 Task: Create in the project ToughWorks in Backlog an issue 'Improve the appâ€™s navigation and menu structure', assign it to team member softage.1@softage.net and change the status to IN PROGRESS.
Action: Mouse moved to (197, 437)
Screenshot: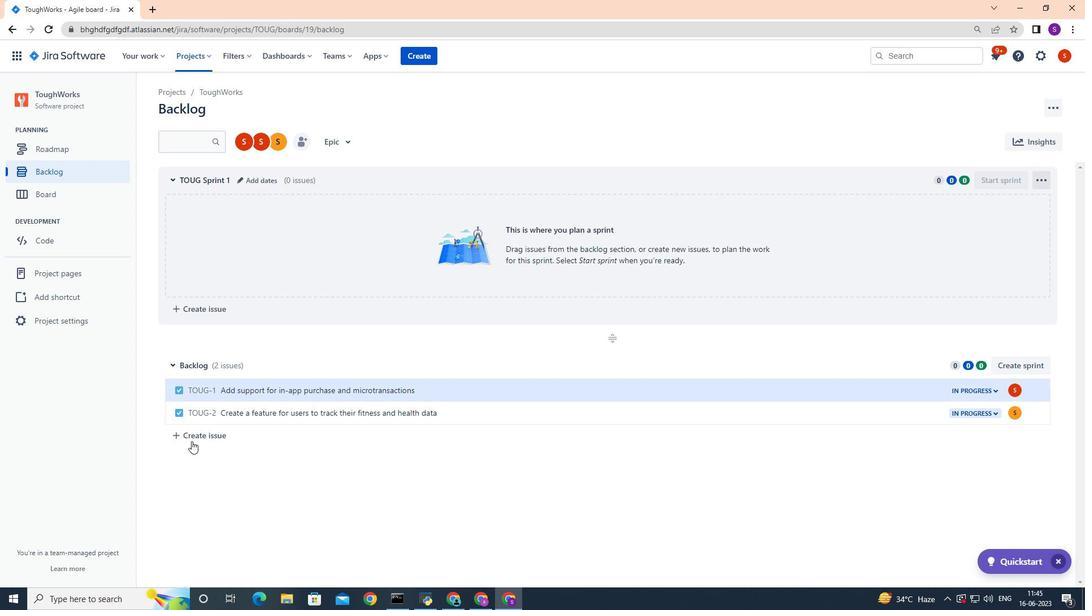 
Action: Mouse pressed left at (197, 437)
Screenshot: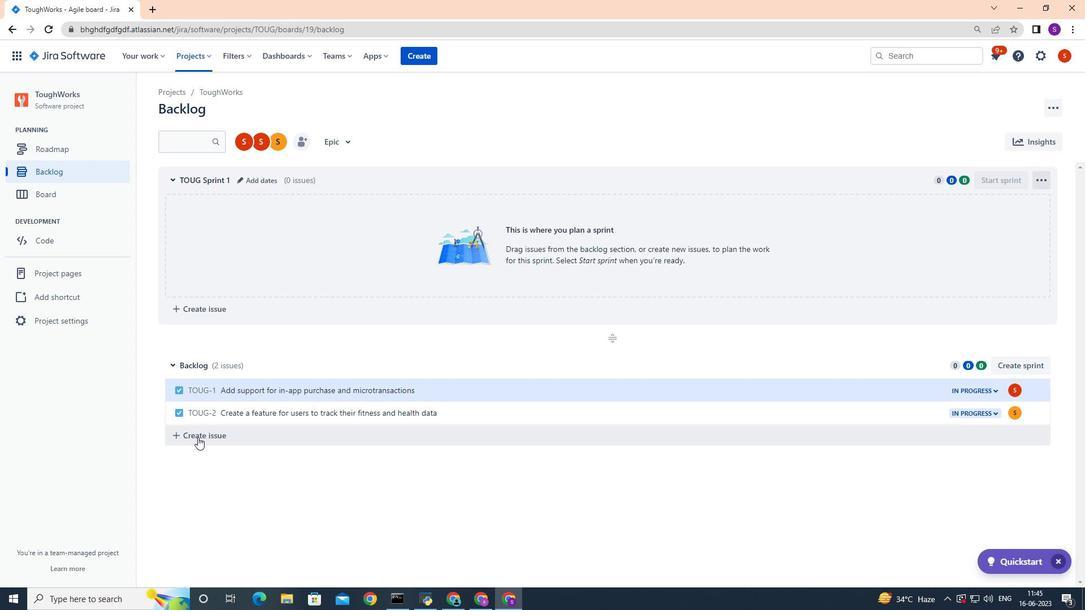 
Action: Mouse moved to (258, 439)
Screenshot: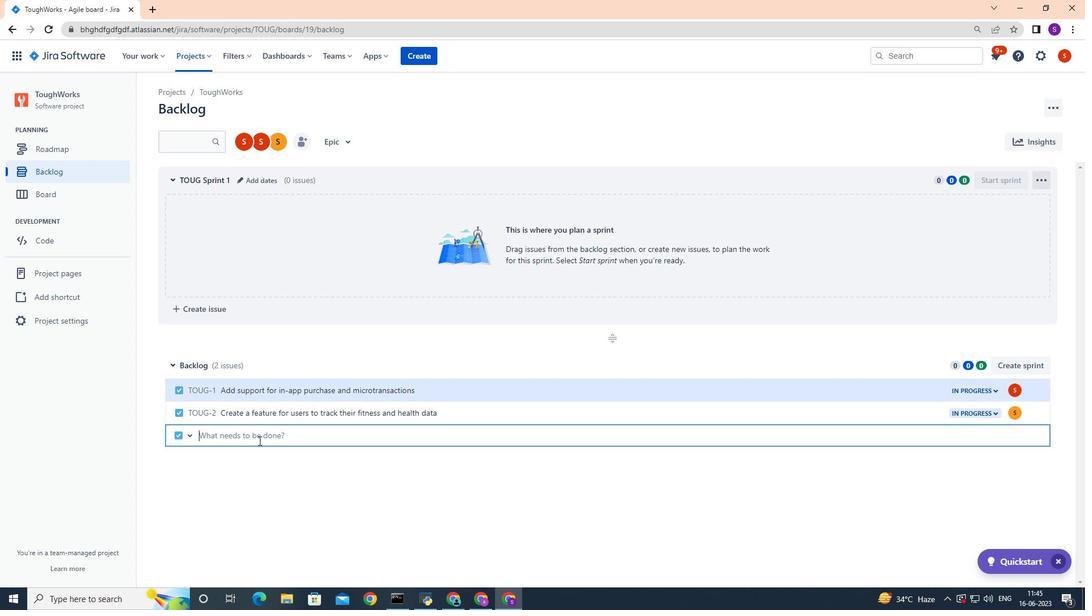 
Action: Key pressed <Key.caps_lock>I<Key.caps_lock>mprove<Key.space>the<Key.space>apps<Key.space>navigation<Key.space>and<Key.space>menu<Key.space>sr<Key.backspace>tructure<Key.enter>
Screenshot: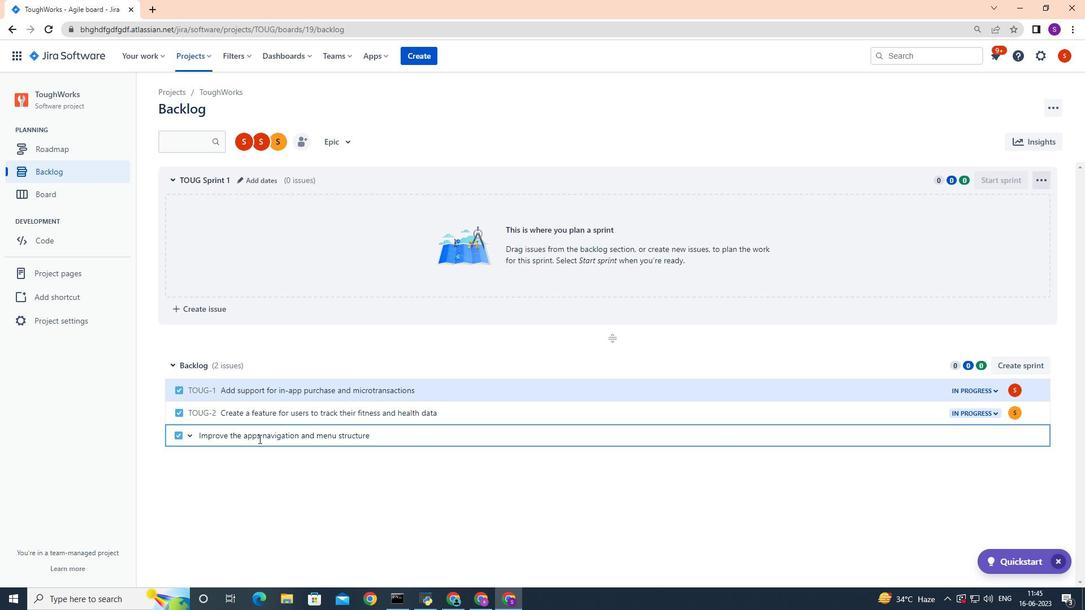 
Action: Mouse moved to (1014, 433)
Screenshot: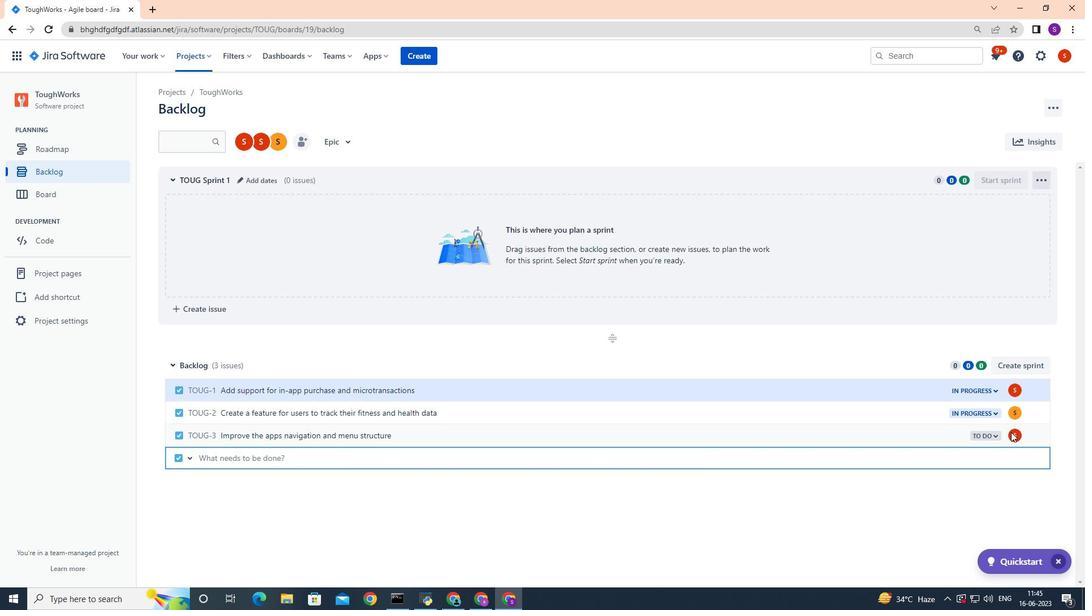 
Action: Mouse pressed left at (1014, 433)
Screenshot: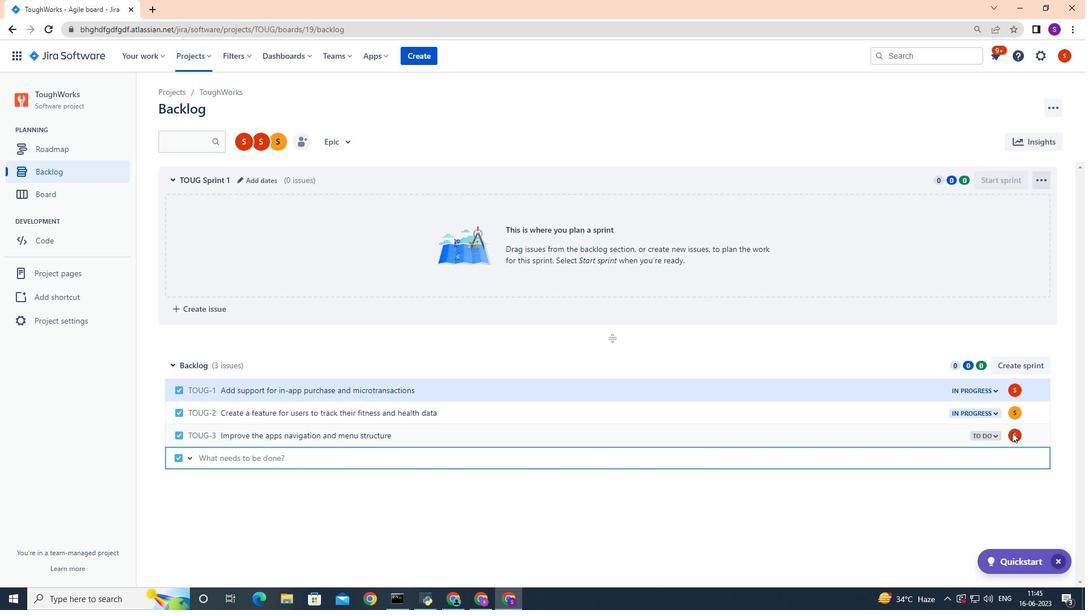 
Action: Mouse moved to (1013, 435)
Screenshot: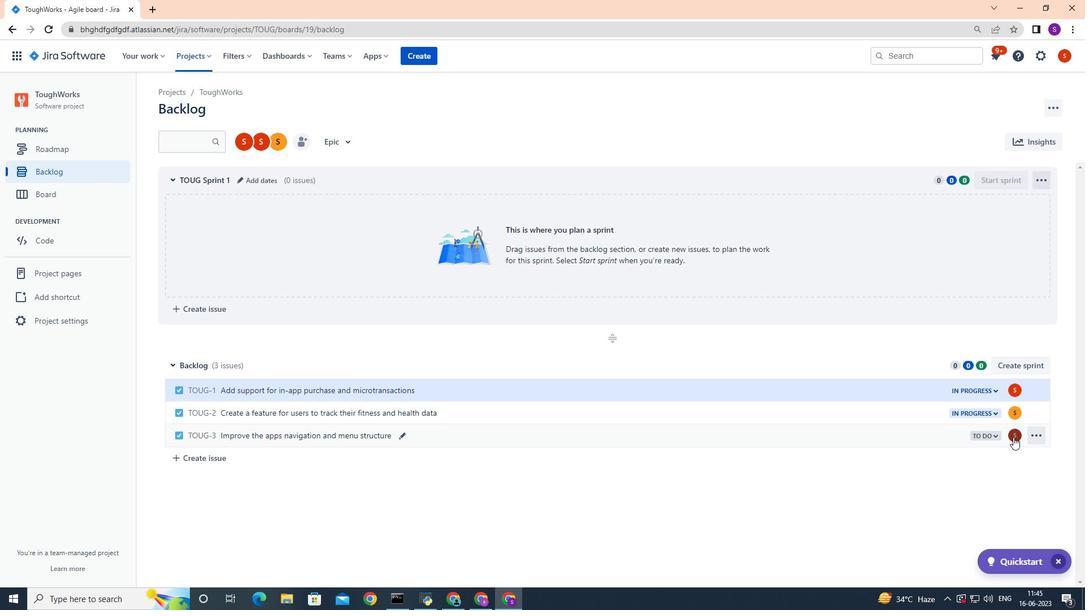 
Action: Mouse pressed left at (1013, 435)
Screenshot: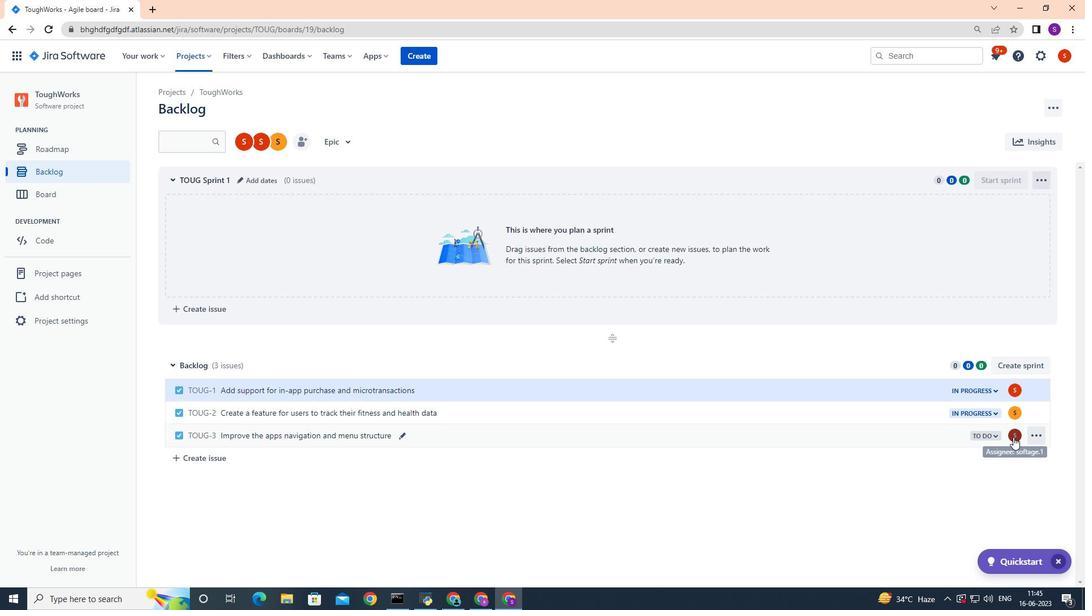 
Action: Mouse moved to (965, 447)
Screenshot: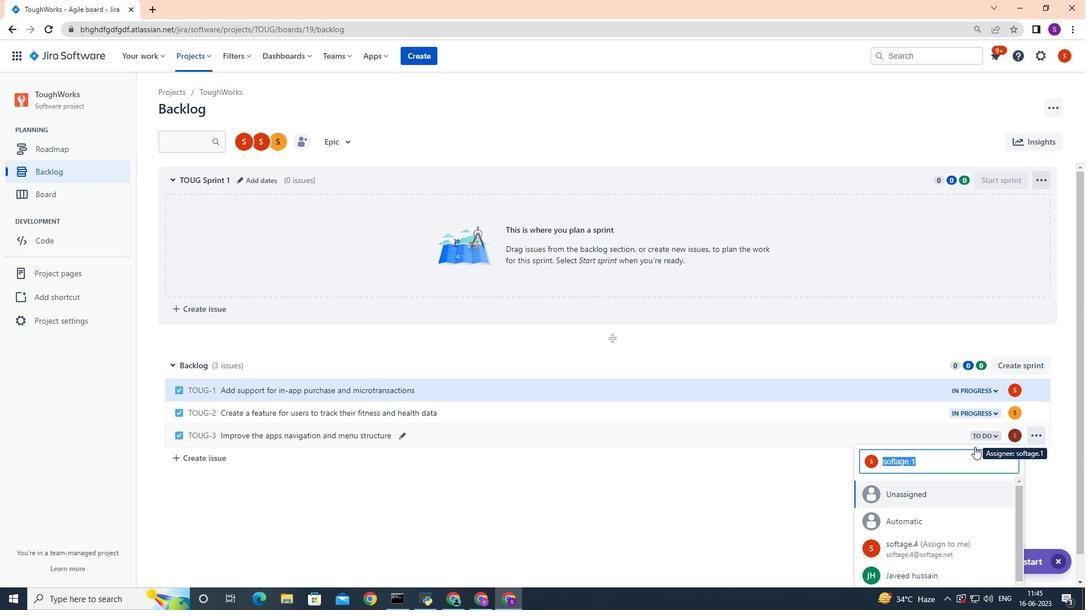 
Action: Key pressed softage,<Key.backspace>.1
Screenshot: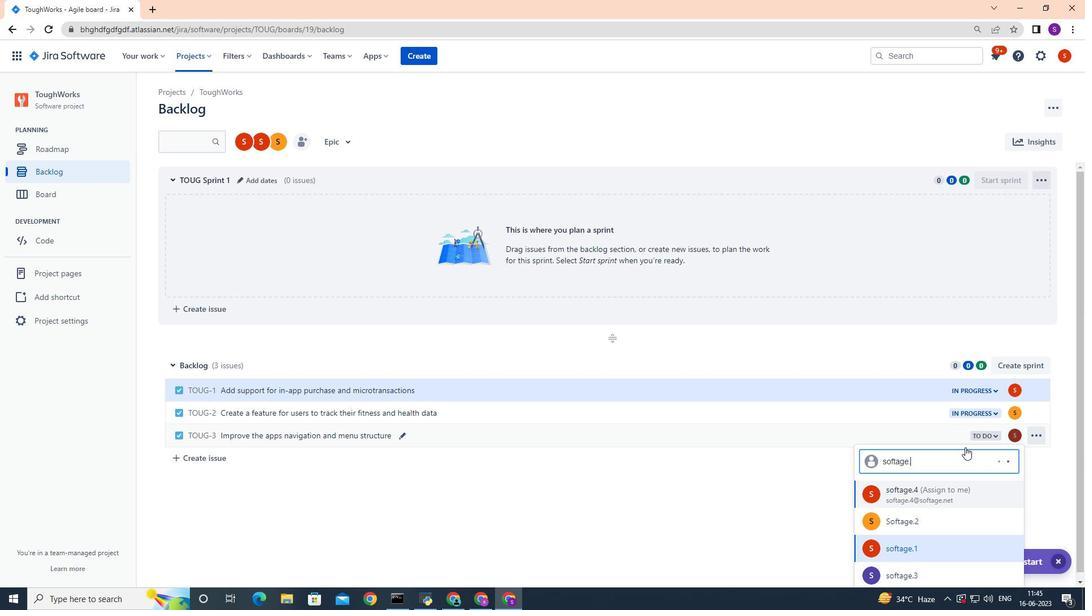 
Action: Mouse moved to (896, 521)
Screenshot: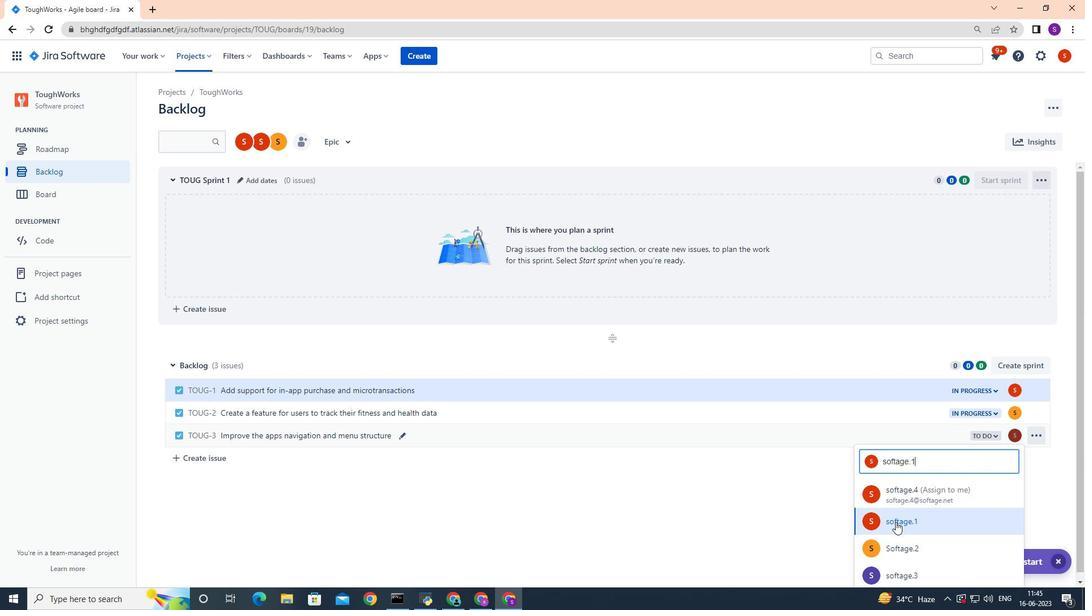 
Action: Mouse pressed left at (896, 521)
Screenshot: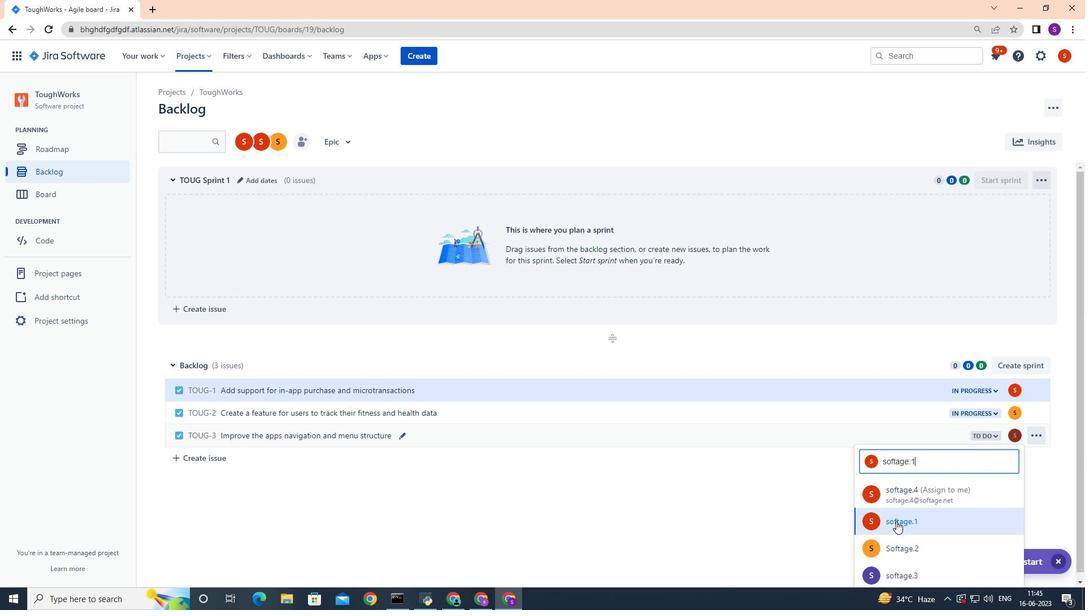 
Action: Mouse moved to (980, 430)
Screenshot: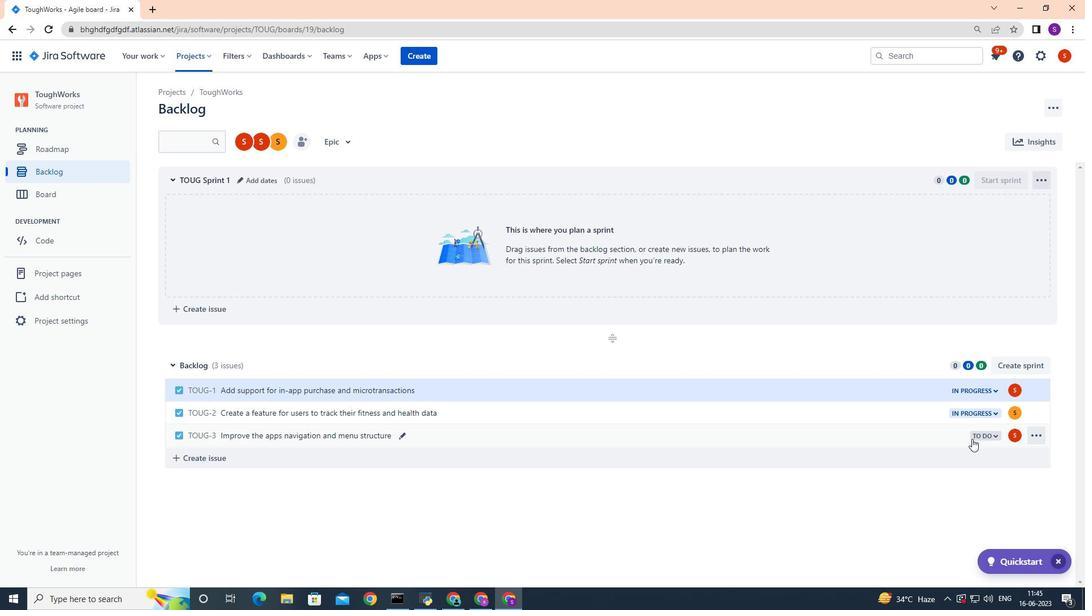
Action: Mouse pressed left at (980, 430)
Screenshot: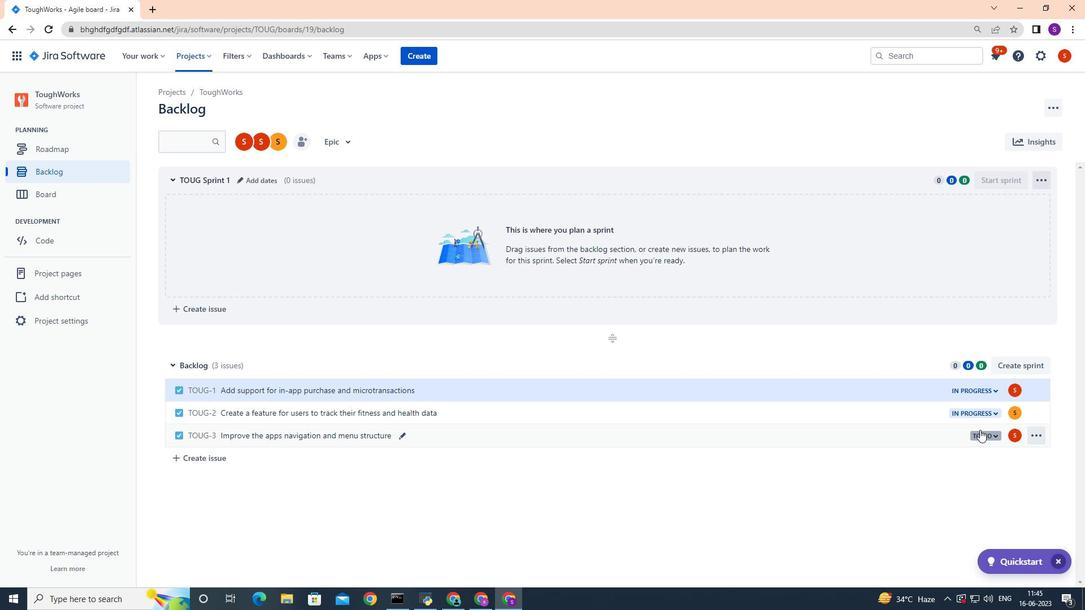 
Action: Mouse moved to (982, 440)
Screenshot: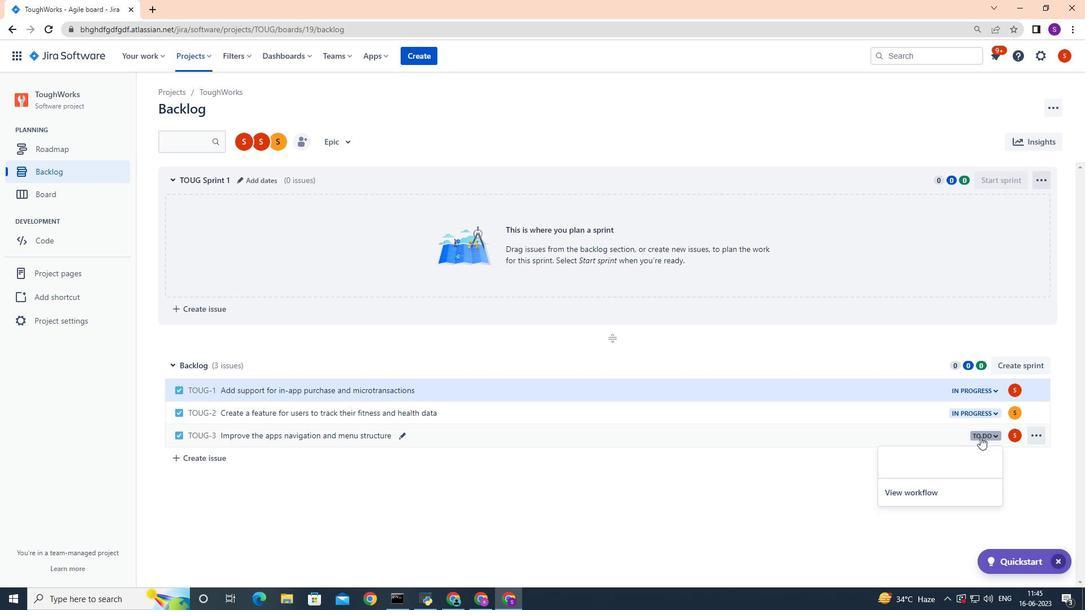 
Action: Mouse pressed left at (982, 440)
Screenshot: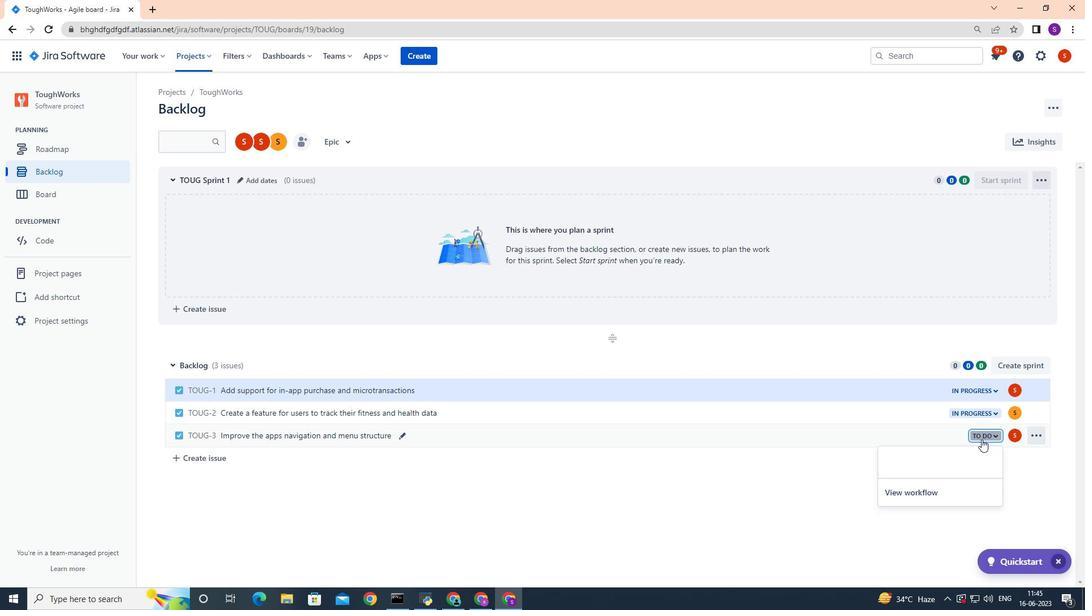 
Action: Mouse moved to (976, 436)
Screenshot: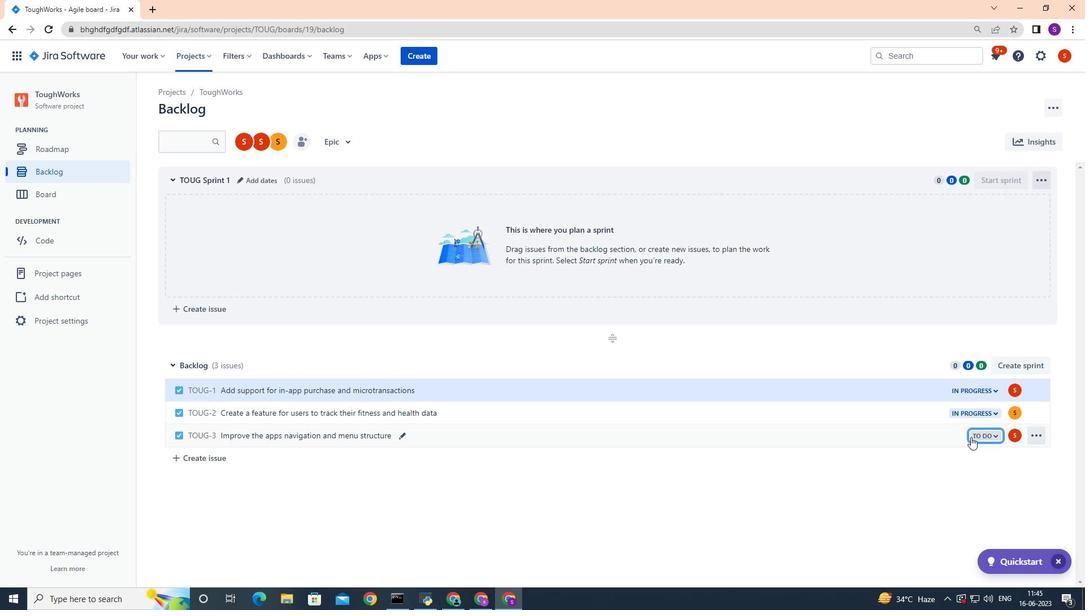 
Action: Mouse pressed left at (976, 436)
Screenshot: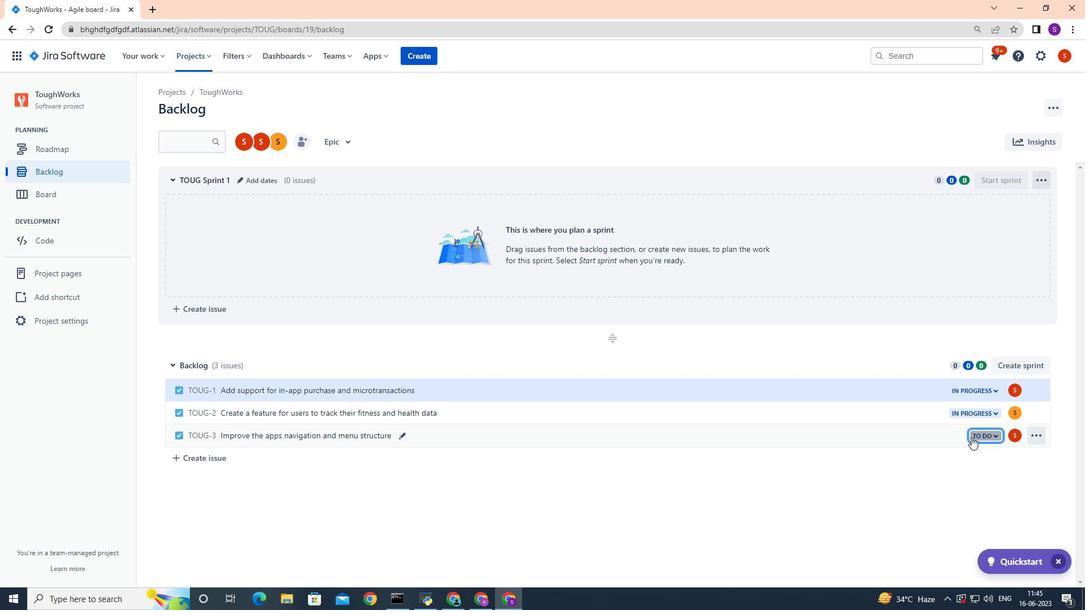 
Action: Mouse moved to (923, 459)
Screenshot: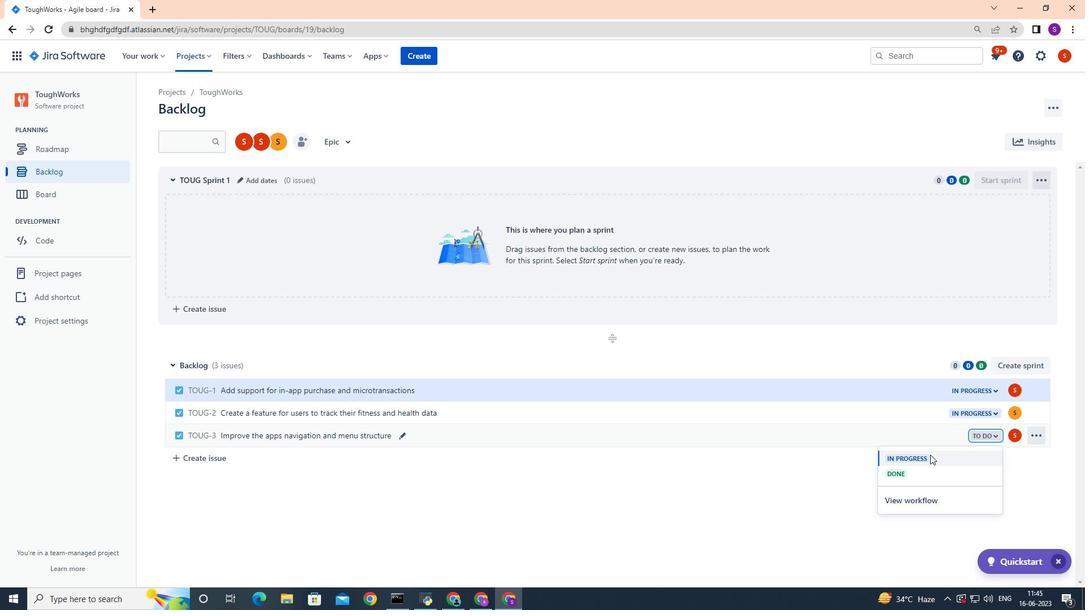 
Action: Mouse pressed left at (923, 459)
Screenshot: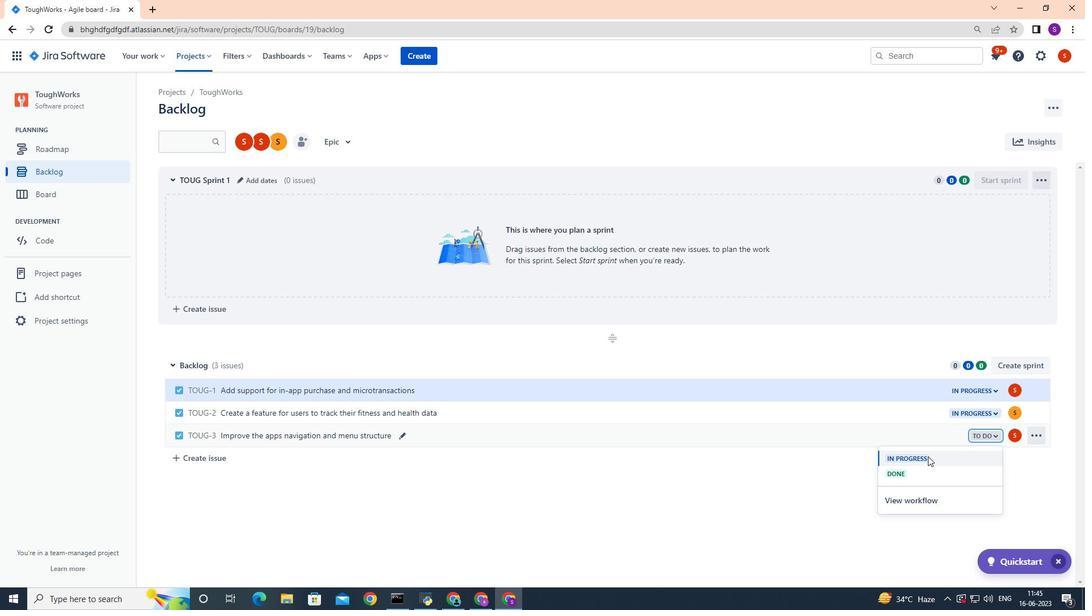 
Action: Mouse moved to (892, 464)
Screenshot: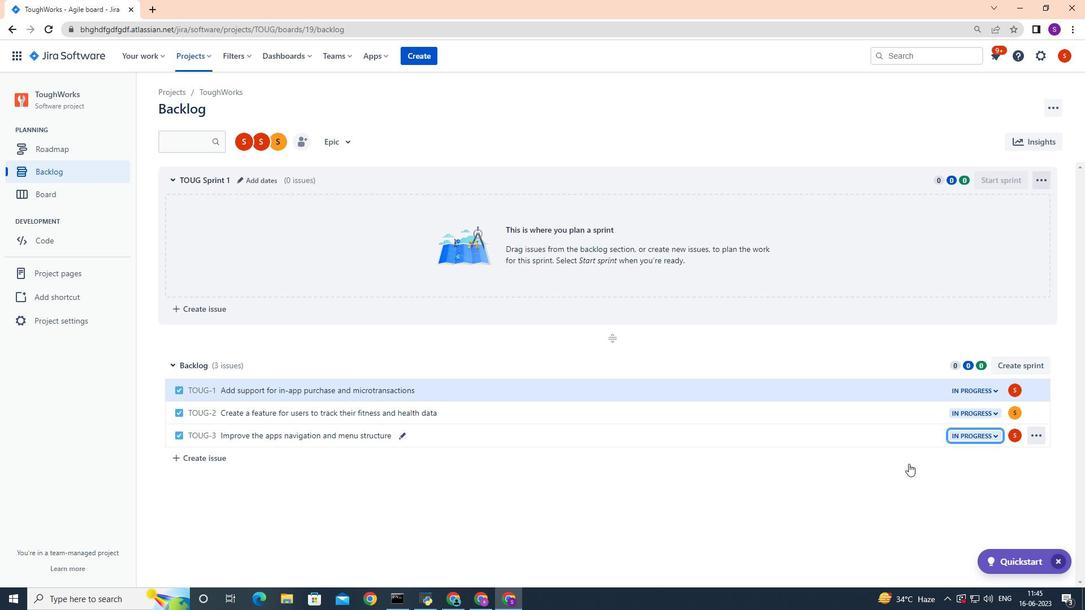 
